 Task: Create a task  Implement password recovery feature for better user experience , assign it to team member softage.10@softage.net in the project TouchLine and update the status of the task to  On Track  , set the priority of the task to High.
Action: Mouse moved to (64, 489)
Screenshot: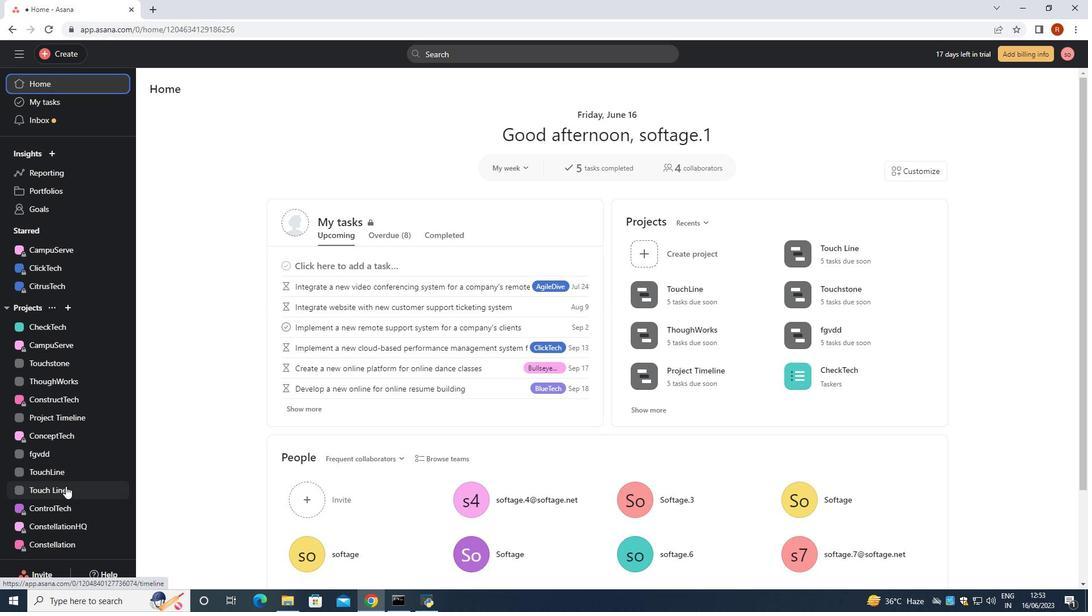 
Action: Mouse pressed left at (64, 489)
Screenshot: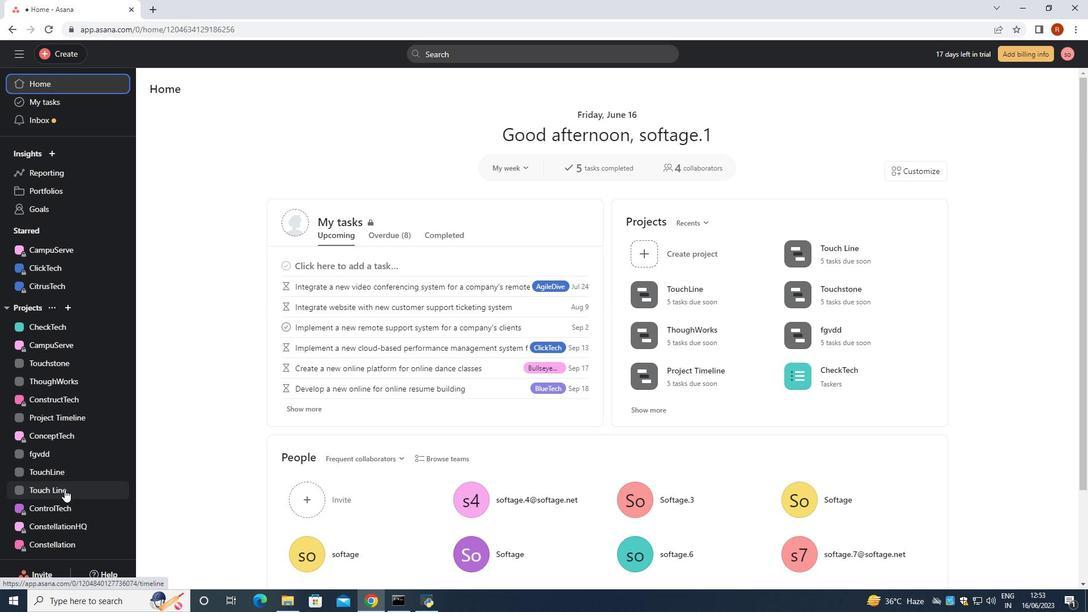 
Action: Mouse moved to (206, 114)
Screenshot: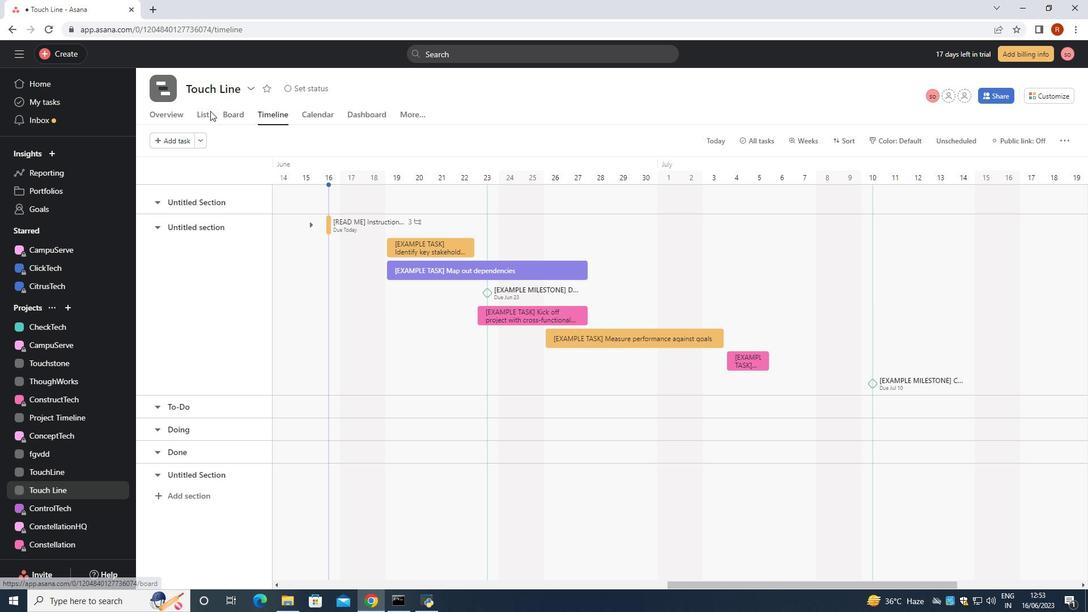 
Action: Mouse pressed left at (206, 114)
Screenshot: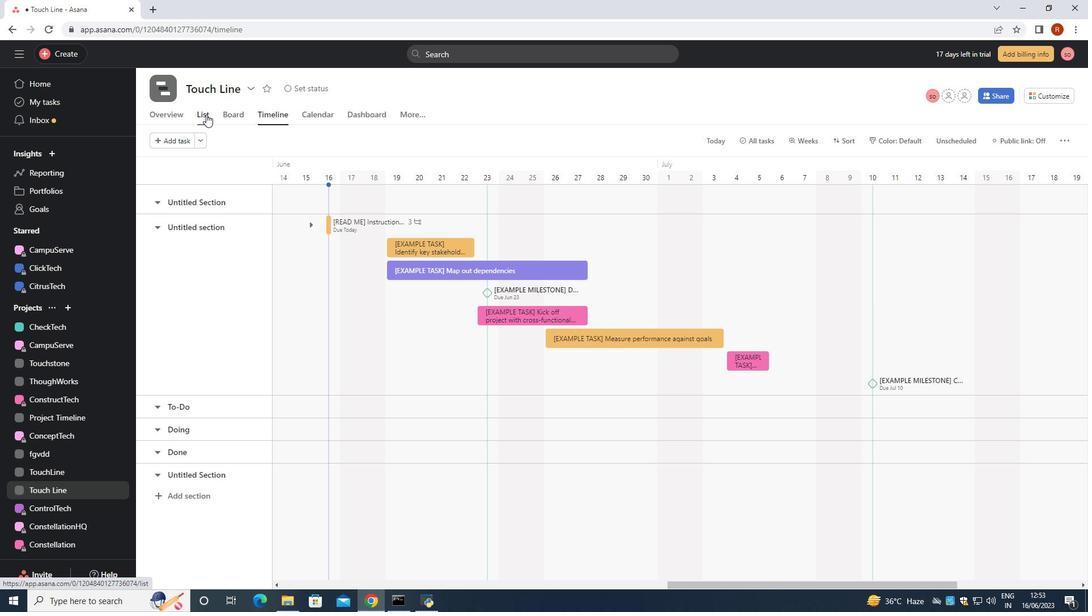 
Action: Mouse moved to (179, 140)
Screenshot: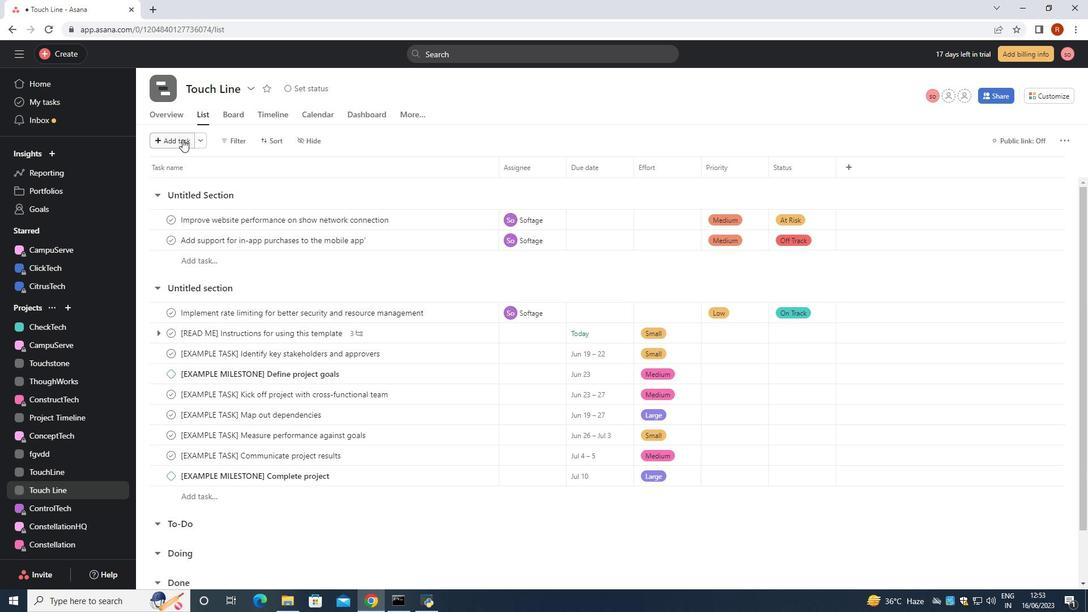 
Action: Mouse pressed left at (179, 140)
Screenshot: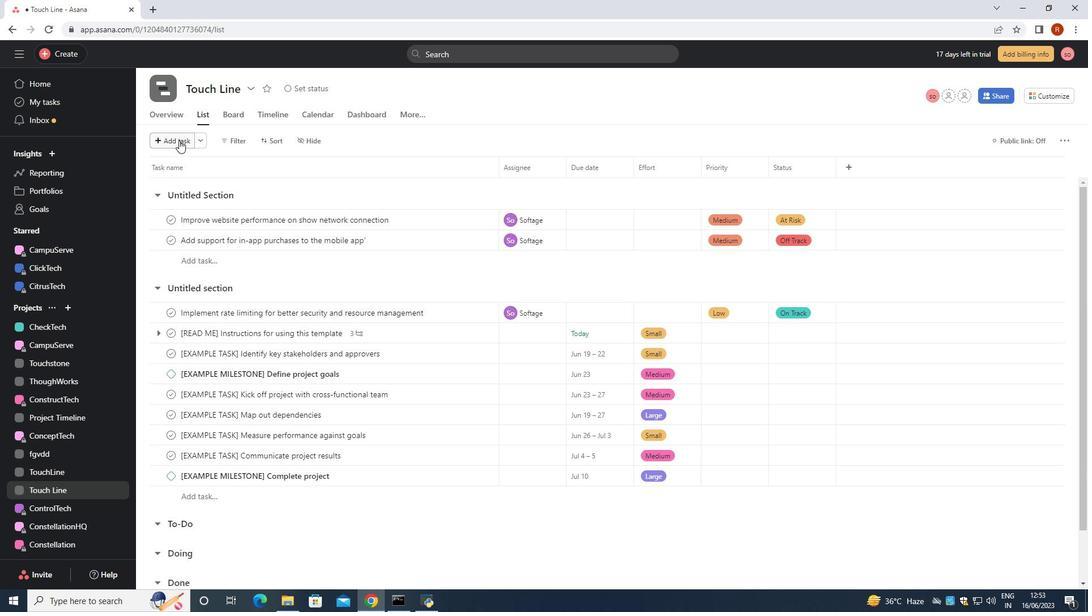 
Action: Mouse moved to (179, 141)
Screenshot: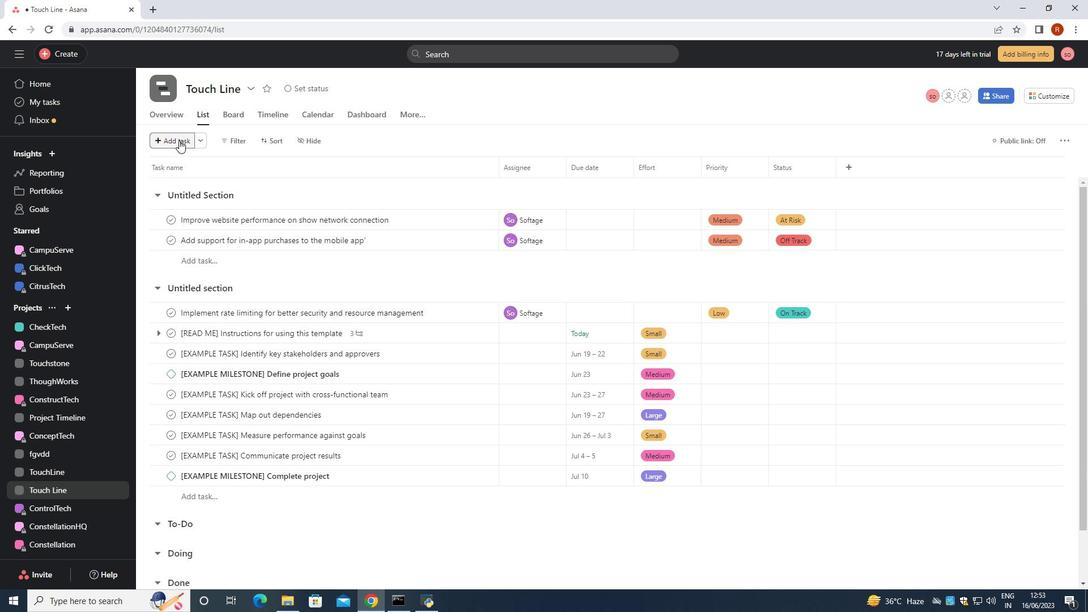 
Action: Key pressed <Key.shift>Implement<Key.space>password<Key.space>recovery<Key.space>feature<Key.space>for<Key.space>better<Key.space>user<Key.space>experir<Key.backspace>ence
Screenshot: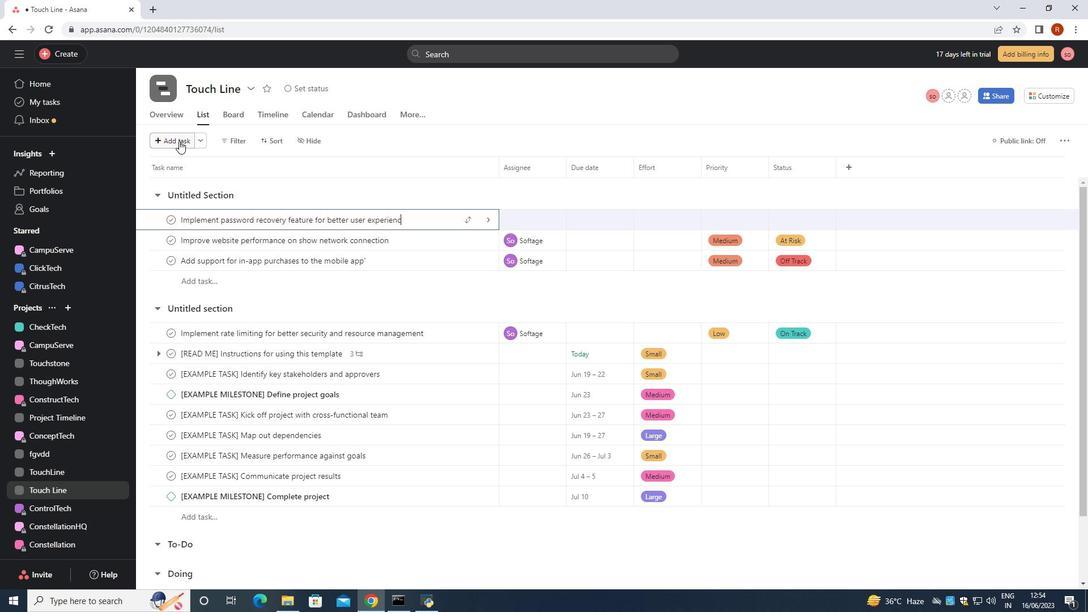 
Action: Mouse moved to (508, 219)
Screenshot: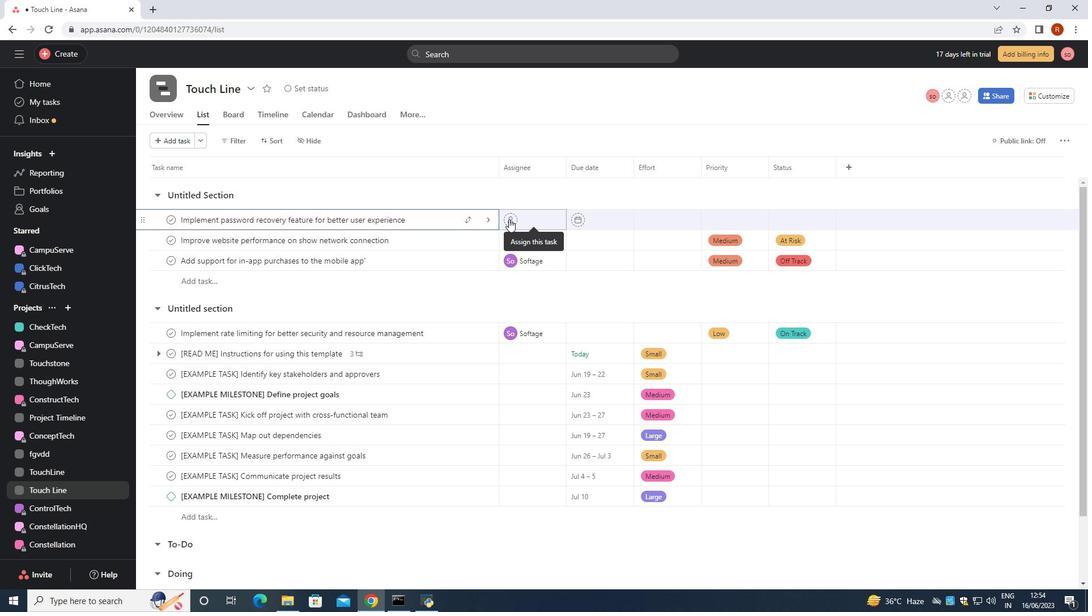 
Action: Mouse pressed left at (508, 219)
Screenshot: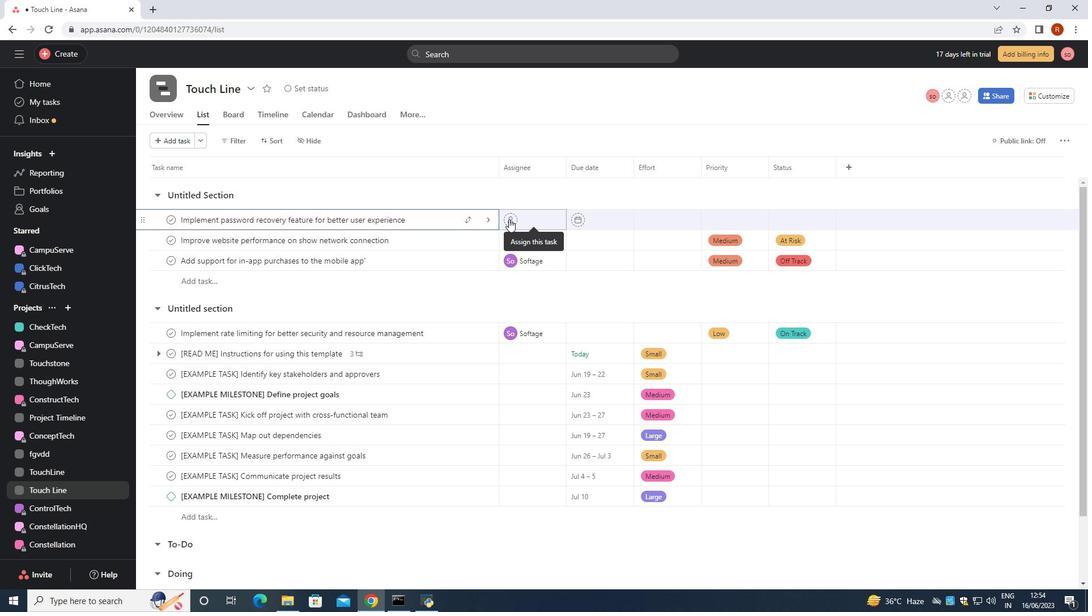 
Action: Mouse moved to (506, 202)
Screenshot: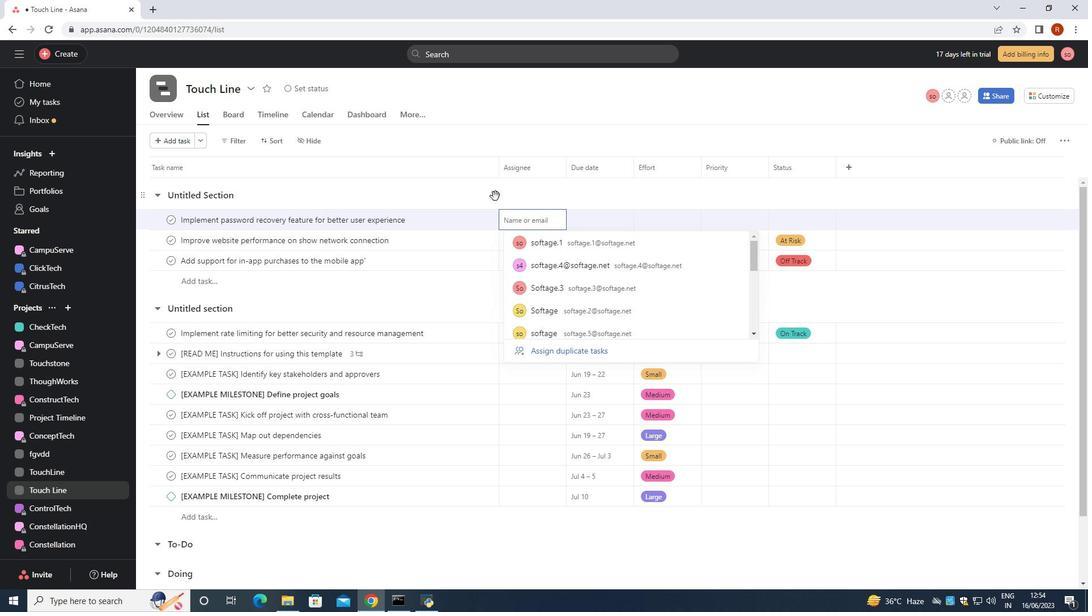 
Action: Key pressed softage.10<Key.shift>@softage.net
Screenshot: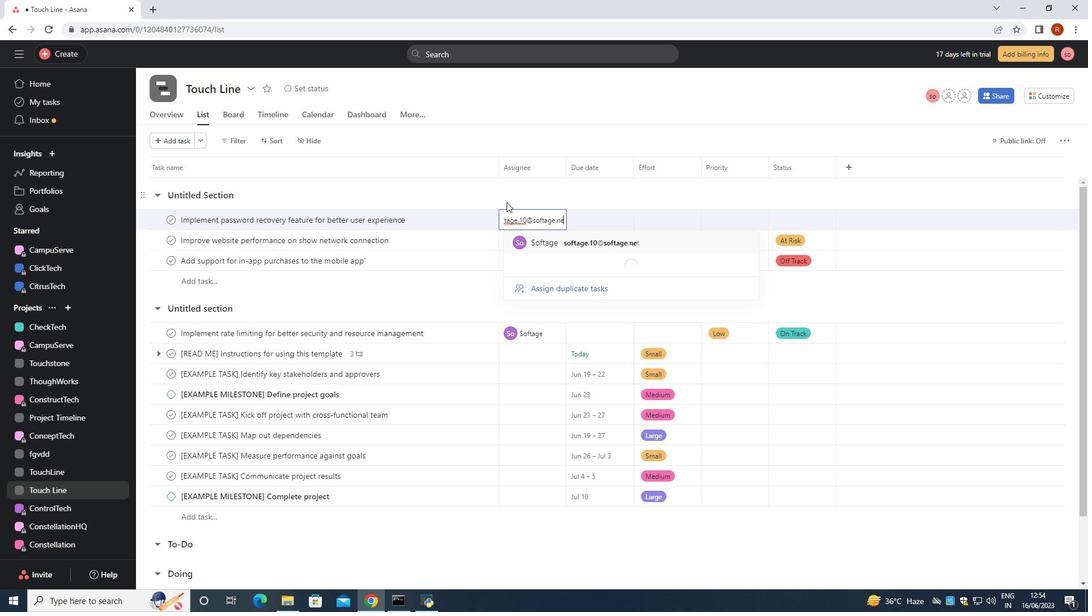 
Action: Mouse moved to (622, 241)
Screenshot: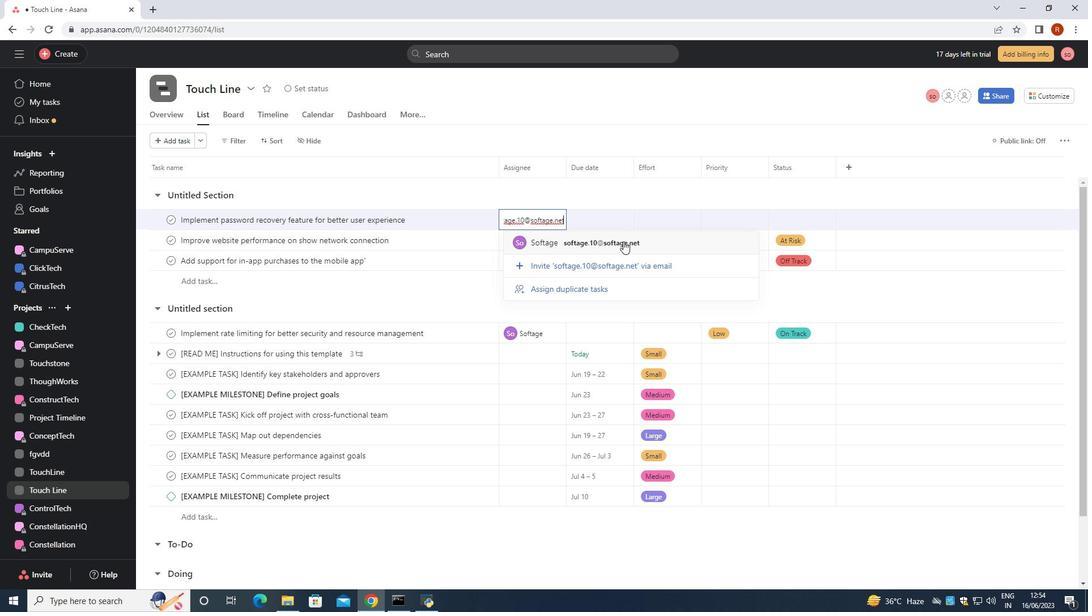 
Action: Mouse pressed left at (622, 241)
Screenshot: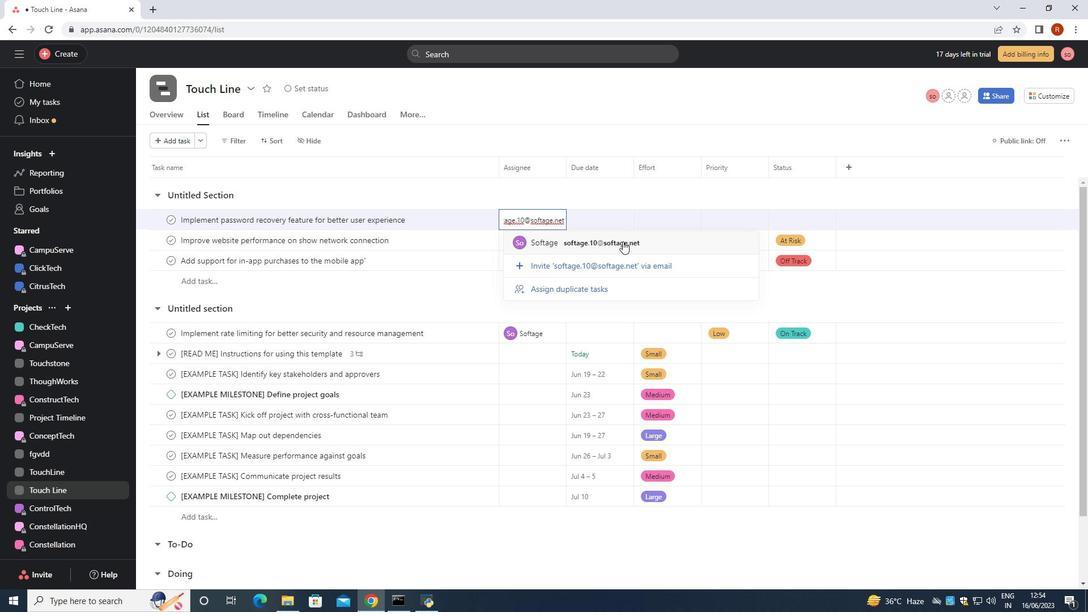 
Action: Mouse moved to (822, 222)
Screenshot: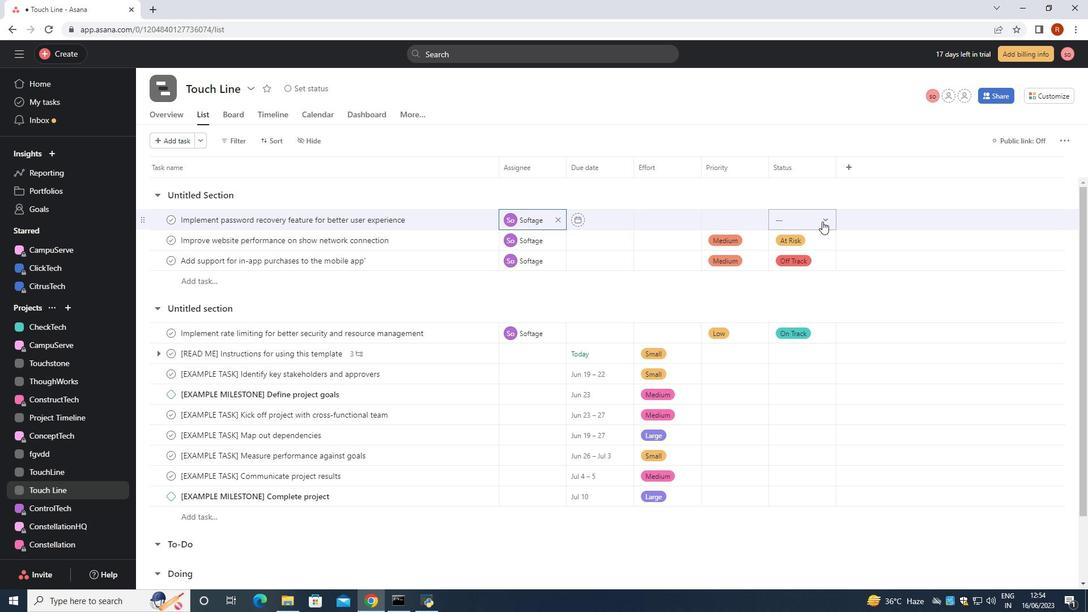 
Action: Mouse pressed left at (822, 222)
Screenshot: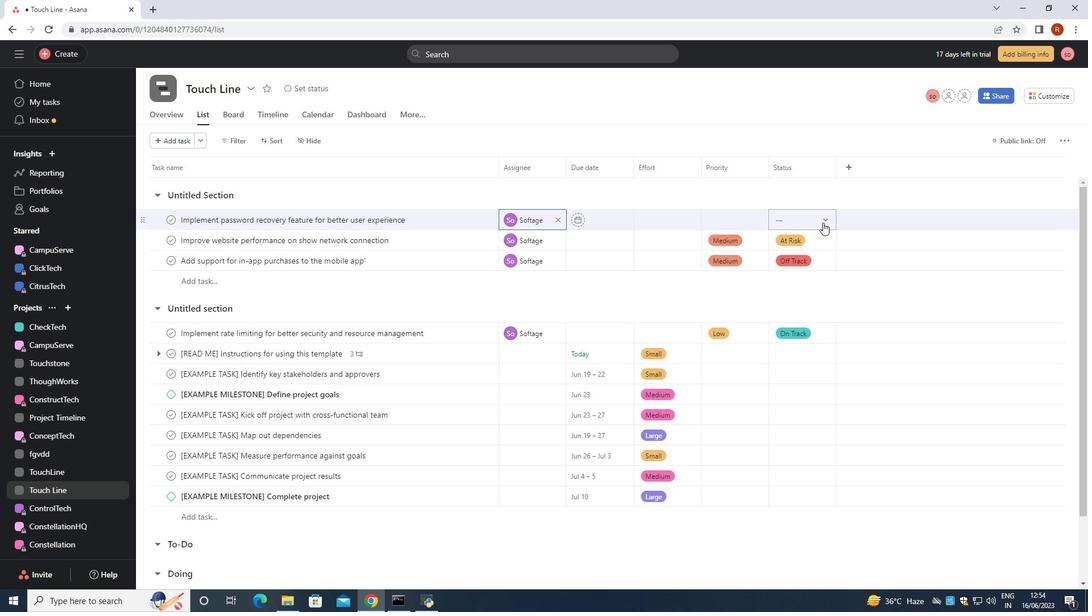 
Action: Mouse moved to (818, 252)
Screenshot: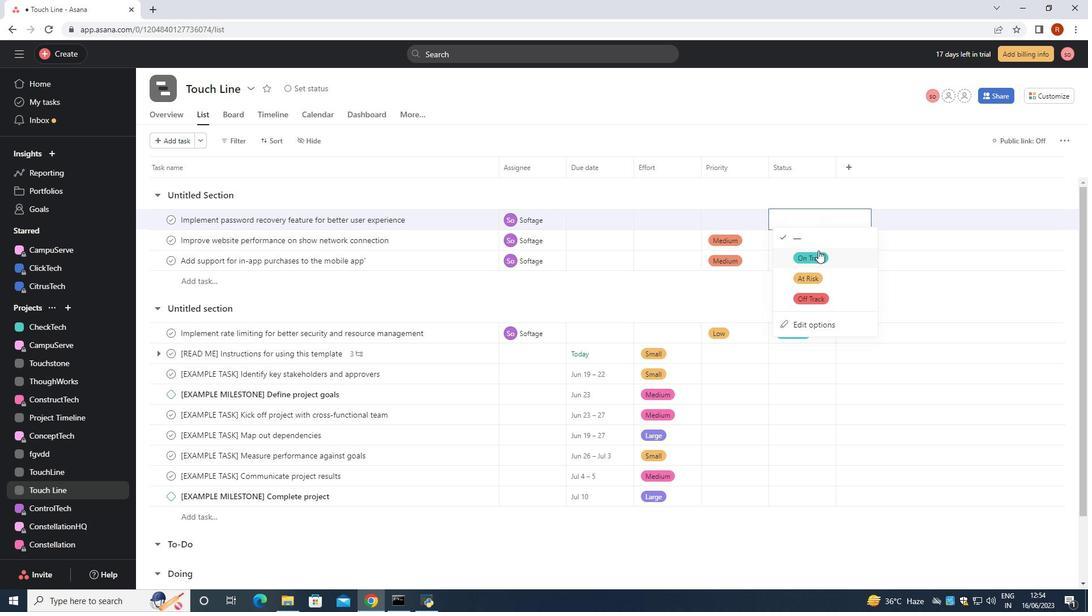 
Action: Mouse pressed left at (818, 252)
Screenshot: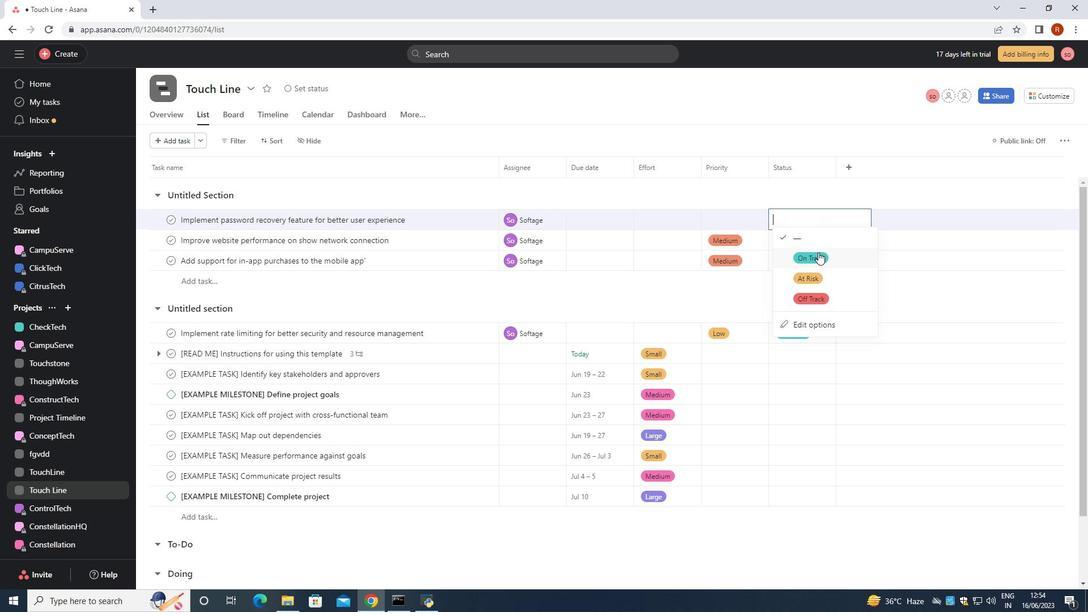 
Action: Mouse moved to (747, 213)
Screenshot: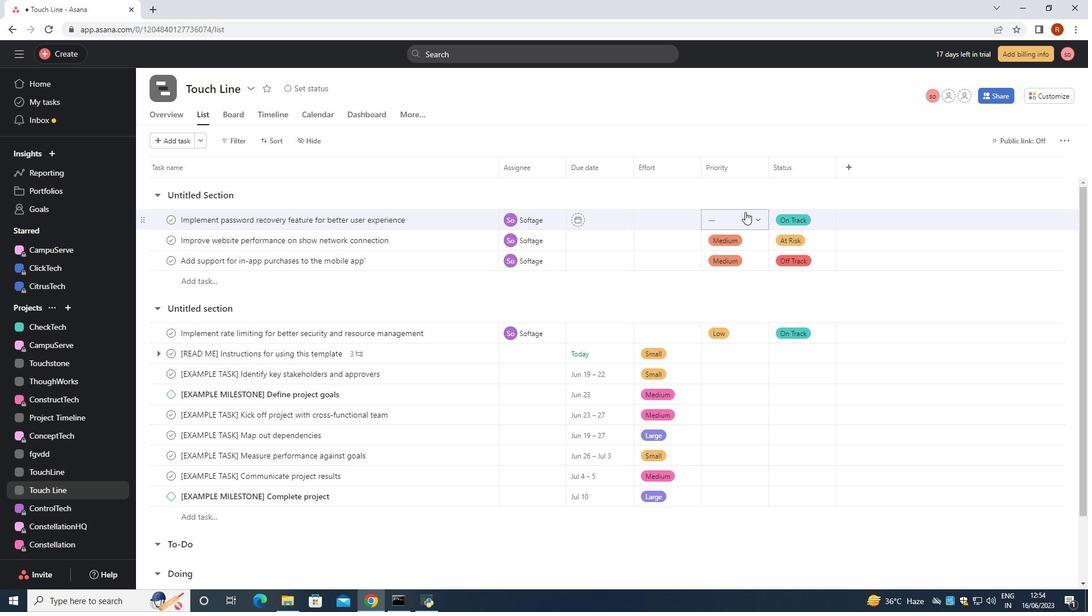 
Action: Mouse pressed left at (747, 213)
Screenshot: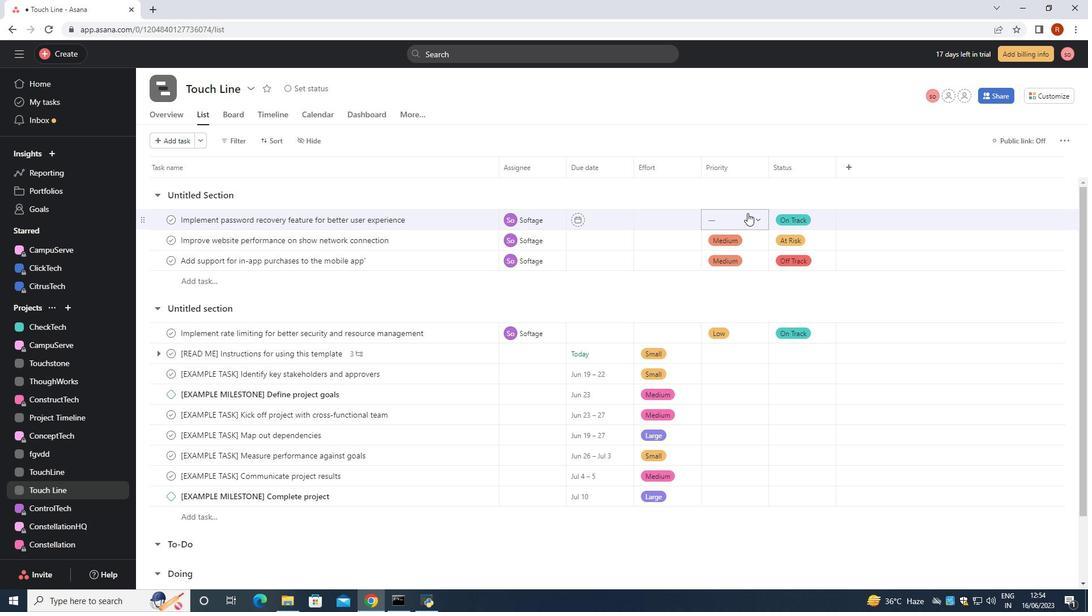 
Action: Mouse moved to (739, 252)
Screenshot: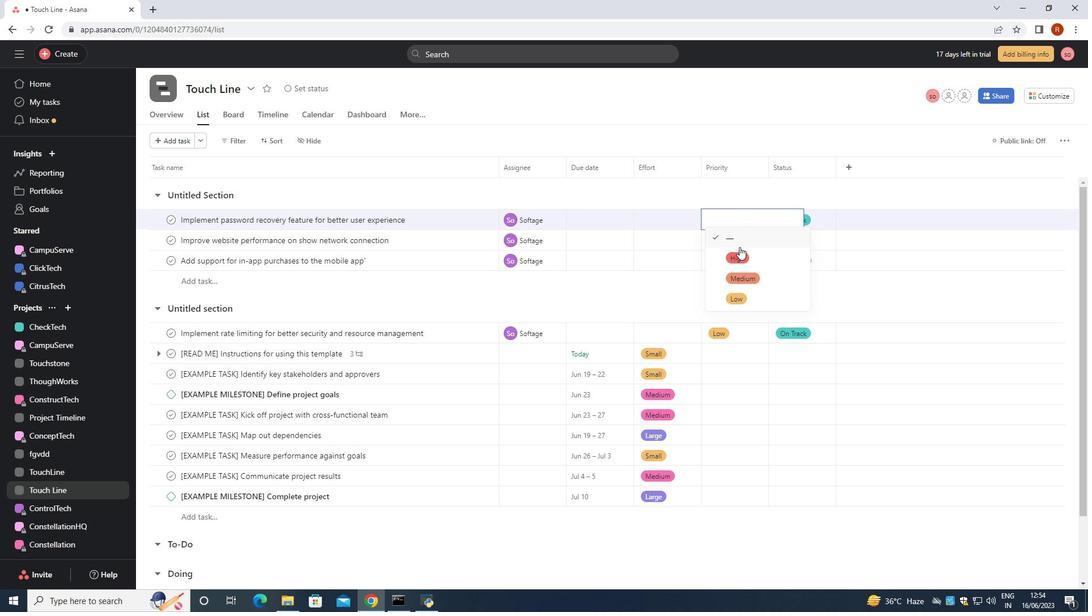 
Action: Mouse pressed left at (739, 252)
Screenshot: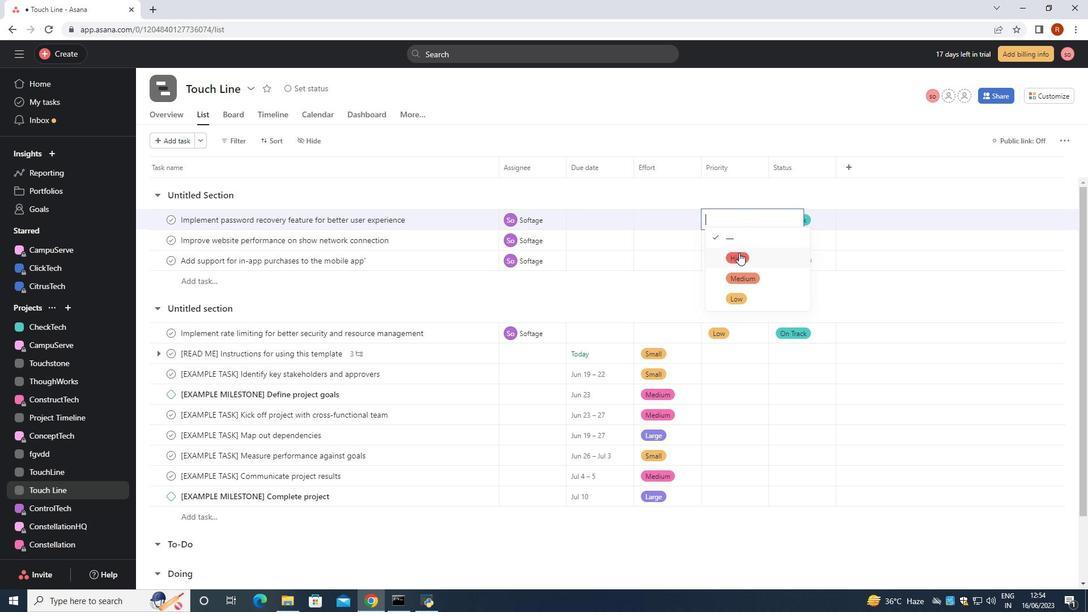 
Action: Mouse moved to (724, 261)
Screenshot: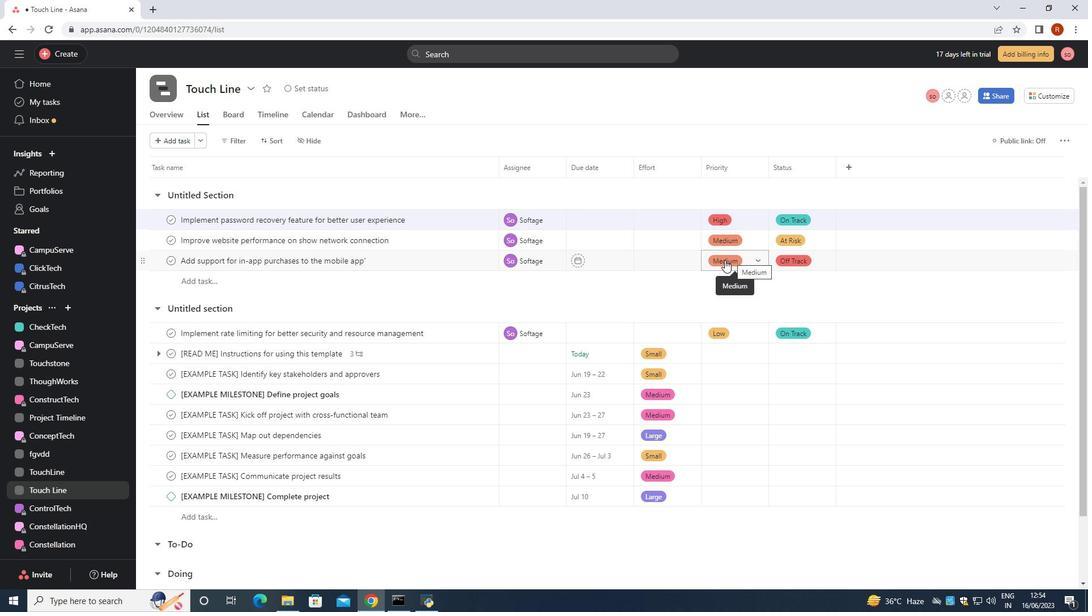 
